 Task: Allign panel to the centre.
Action: Mouse moved to (147, 4)
Screenshot: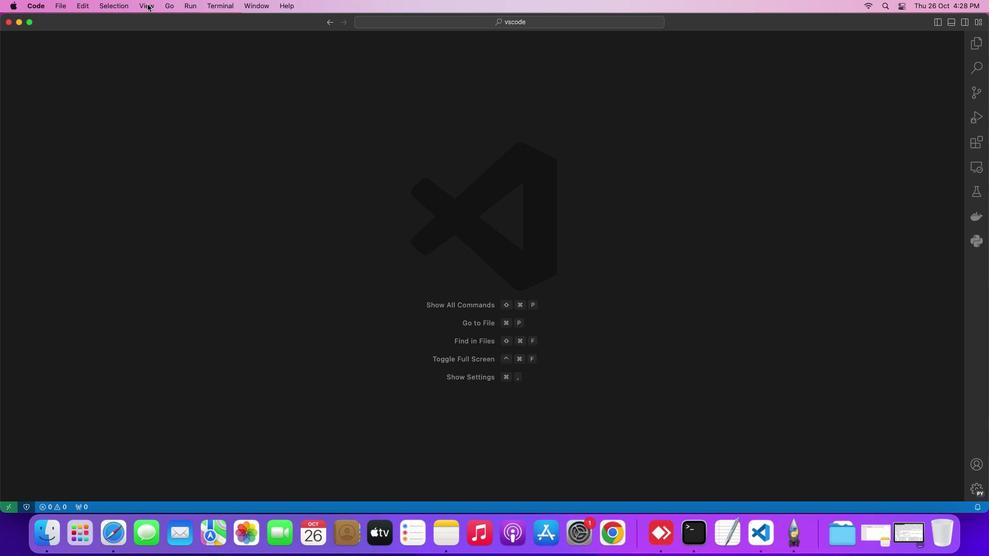 
Action: Mouse pressed left at (147, 4)
Screenshot: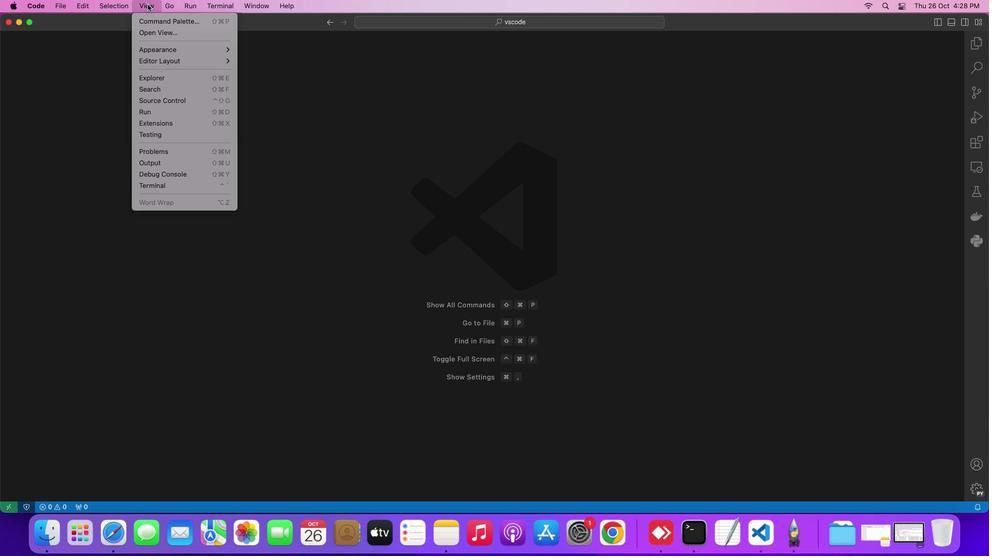 
Action: Mouse moved to (376, 173)
Screenshot: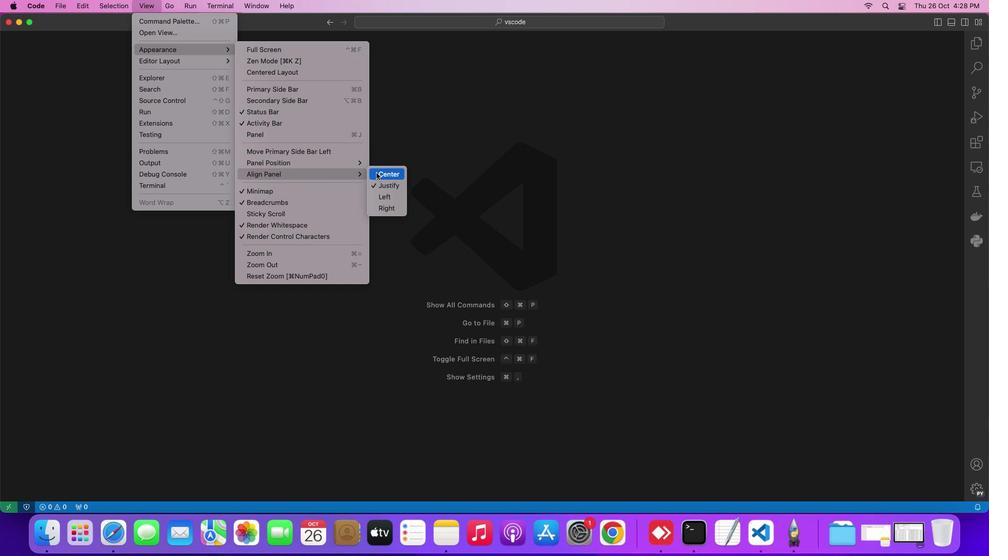 
Action: Mouse pressed left at (376, 173)
Screenshot: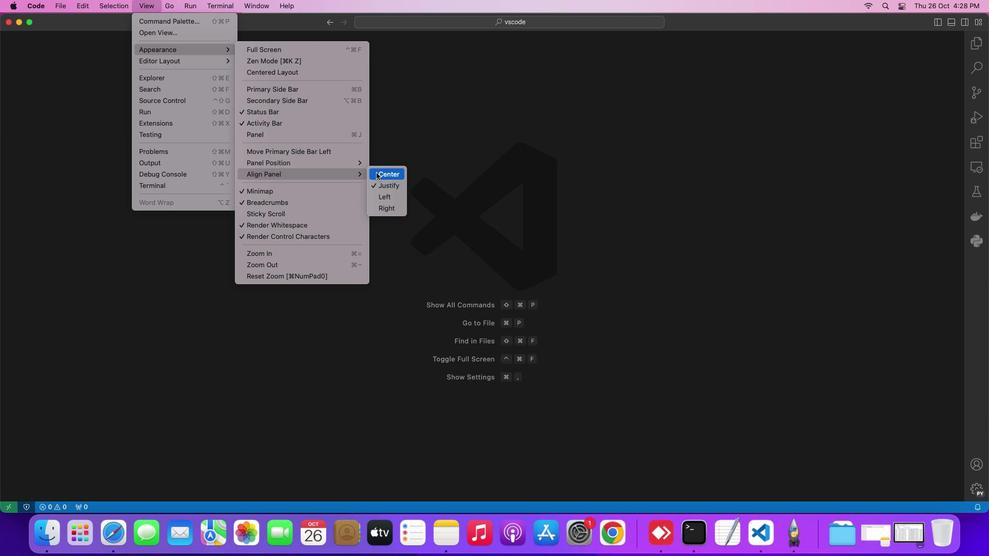 
Action: Mouse moved to (273, 233)
Screenshot: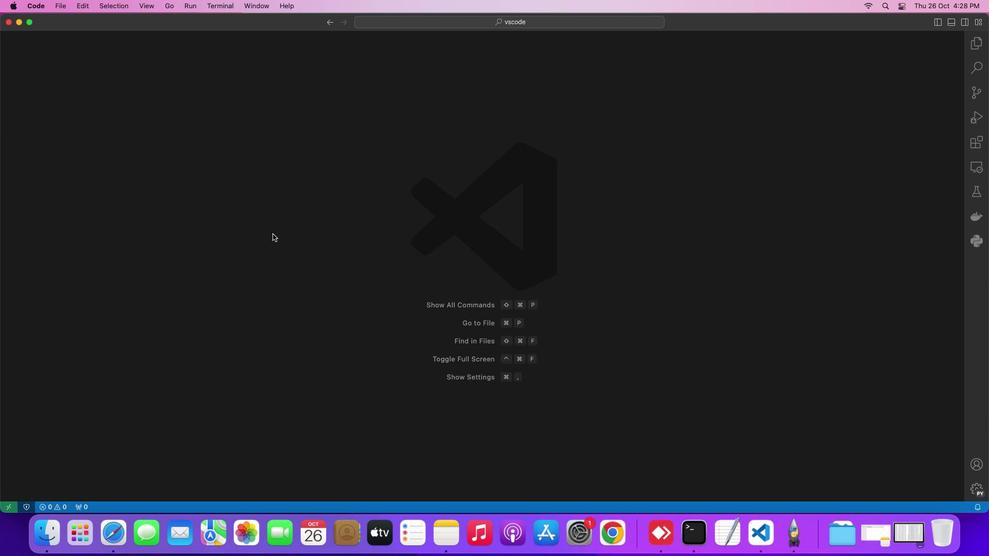 
